 Task: Search for 'Boat Bassheads 110 Wired In-Ear Earphones' on Ajio and check its availability.
Action: Mouse moved to (812, 91)
Screenshot: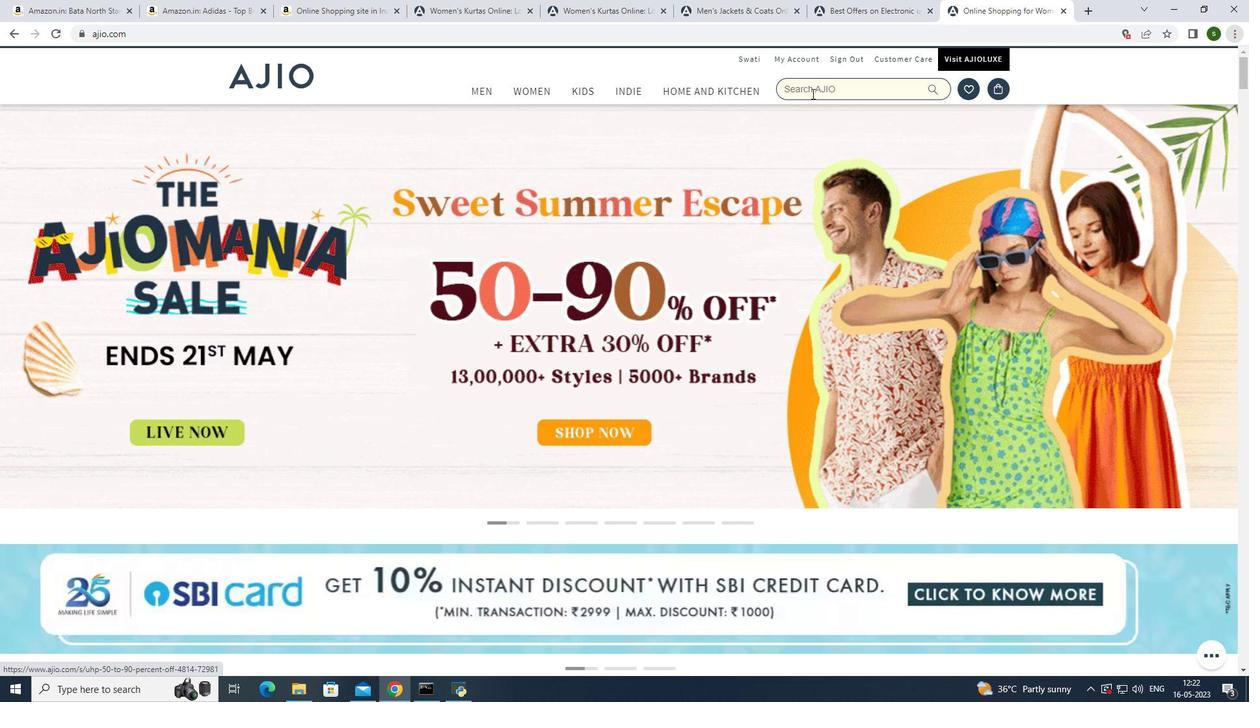 
Action: Mouse pressed left at (812, 91)
Screenshot: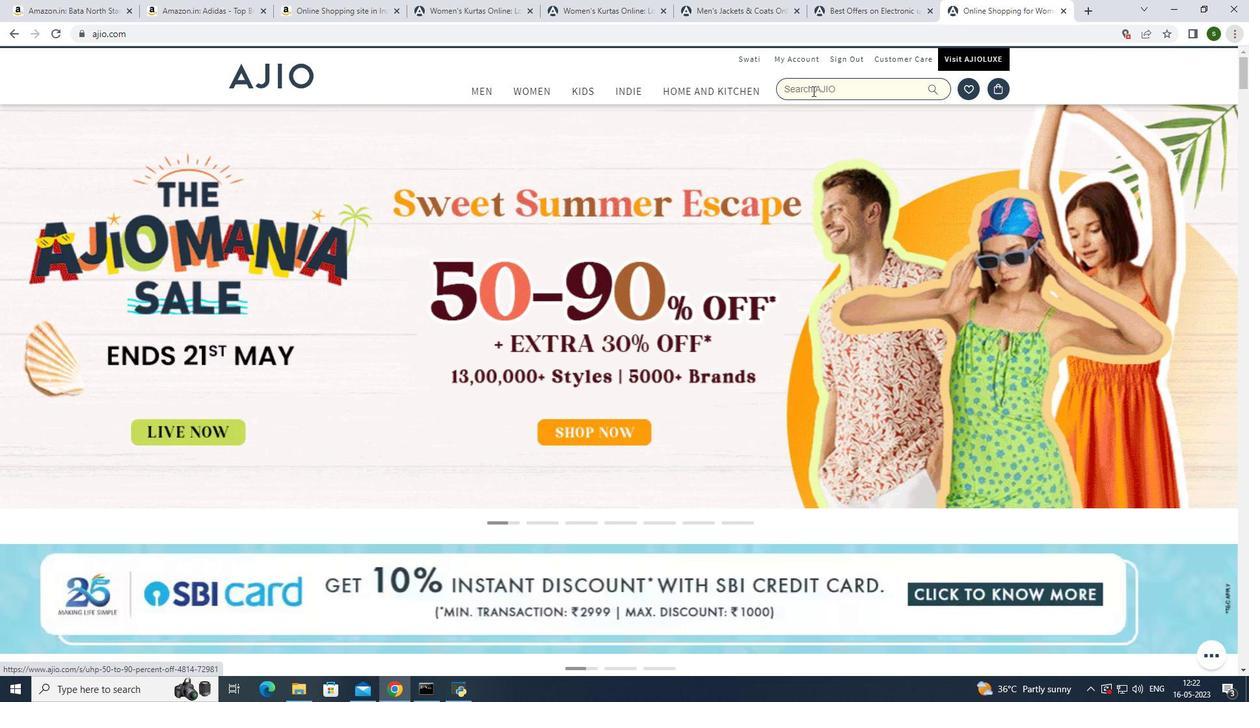 
Action: Key pressed electronic<Key.enter>
Screenshot: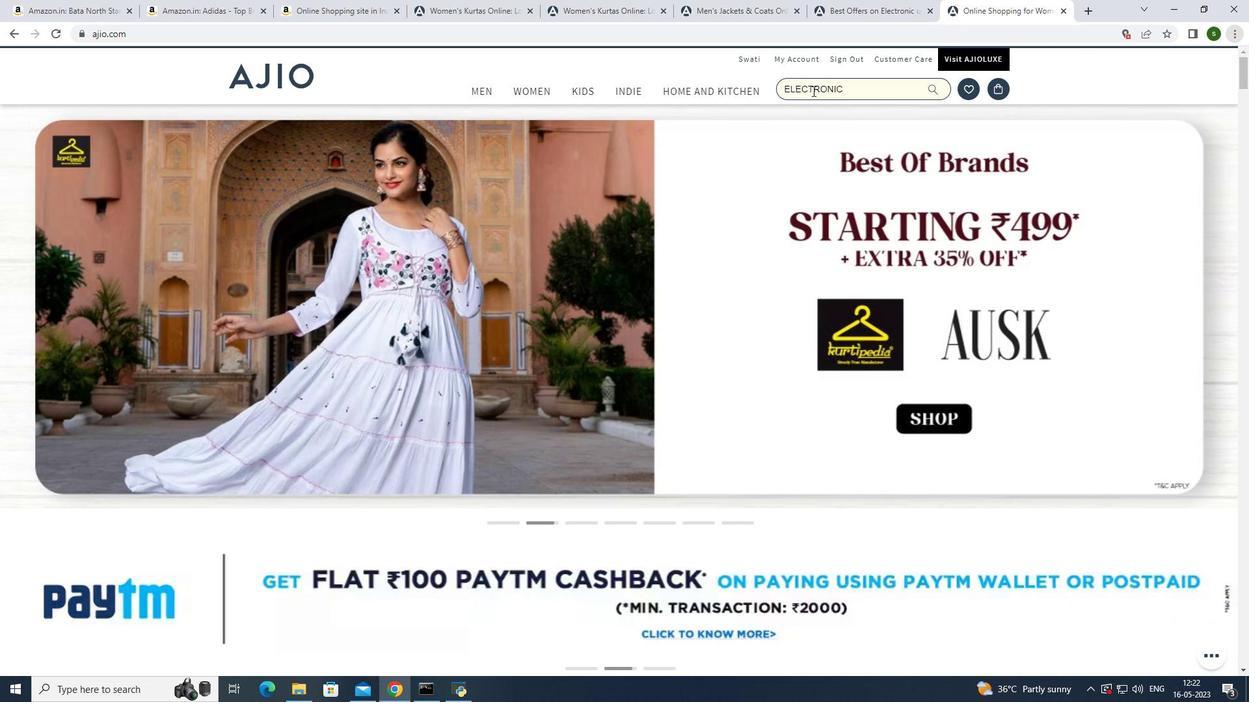 
Action: Mouse moved to (865, 370)
Screenshot: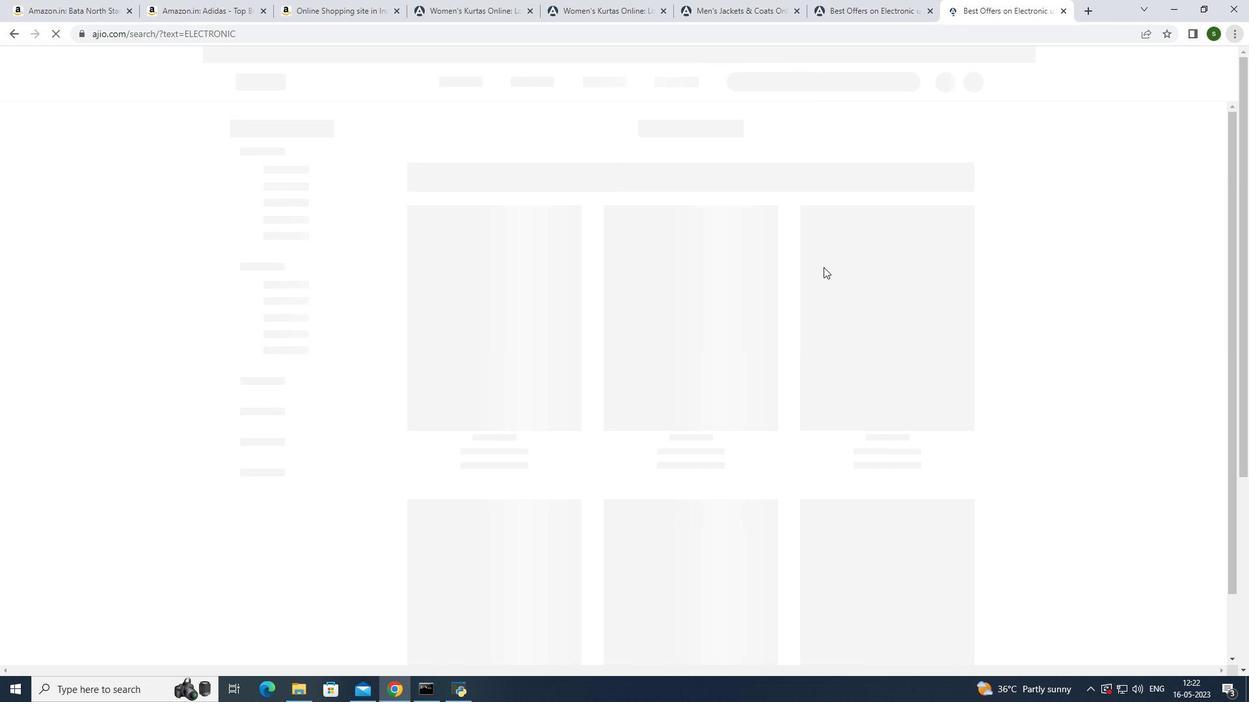 
Action: Mouse scrolled (865, 370) with delta (0, 0)
Screenshot: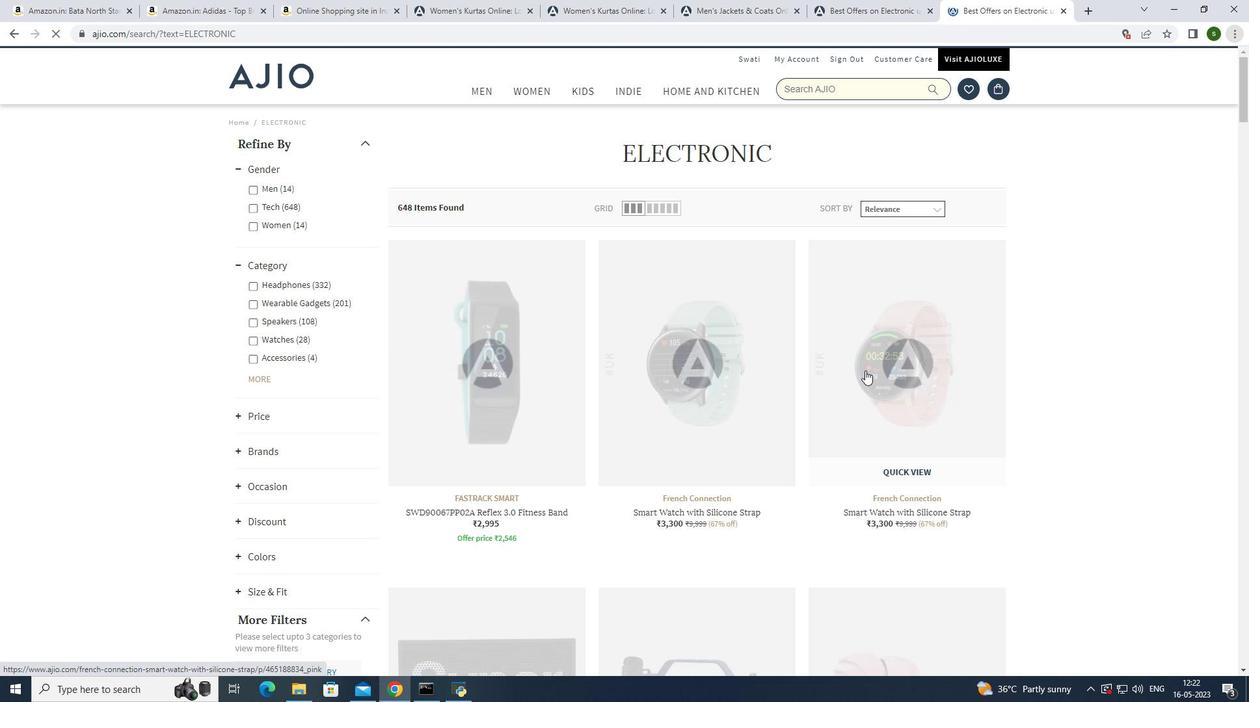 
Action: Mouse scrolled (865, 370) with delta (0, 0)
Screenshot: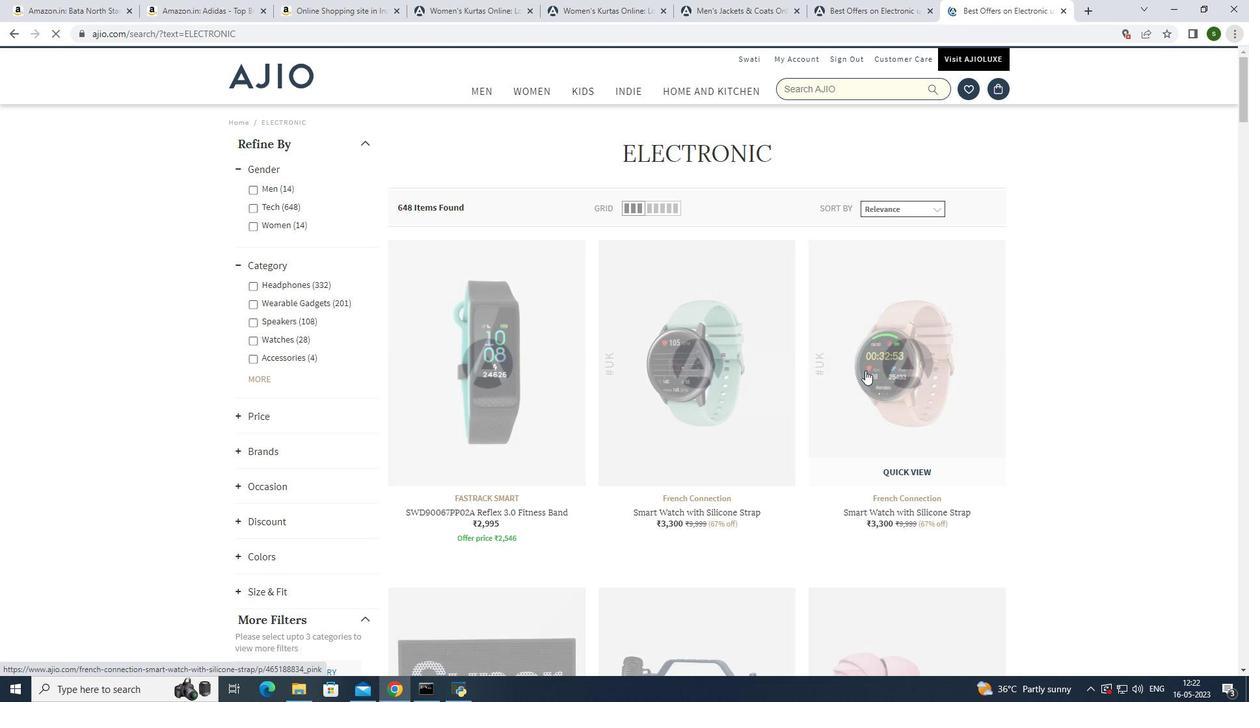 
Action: Mouse scrolled (865, 370) with delta (0, 0)
Screenshot: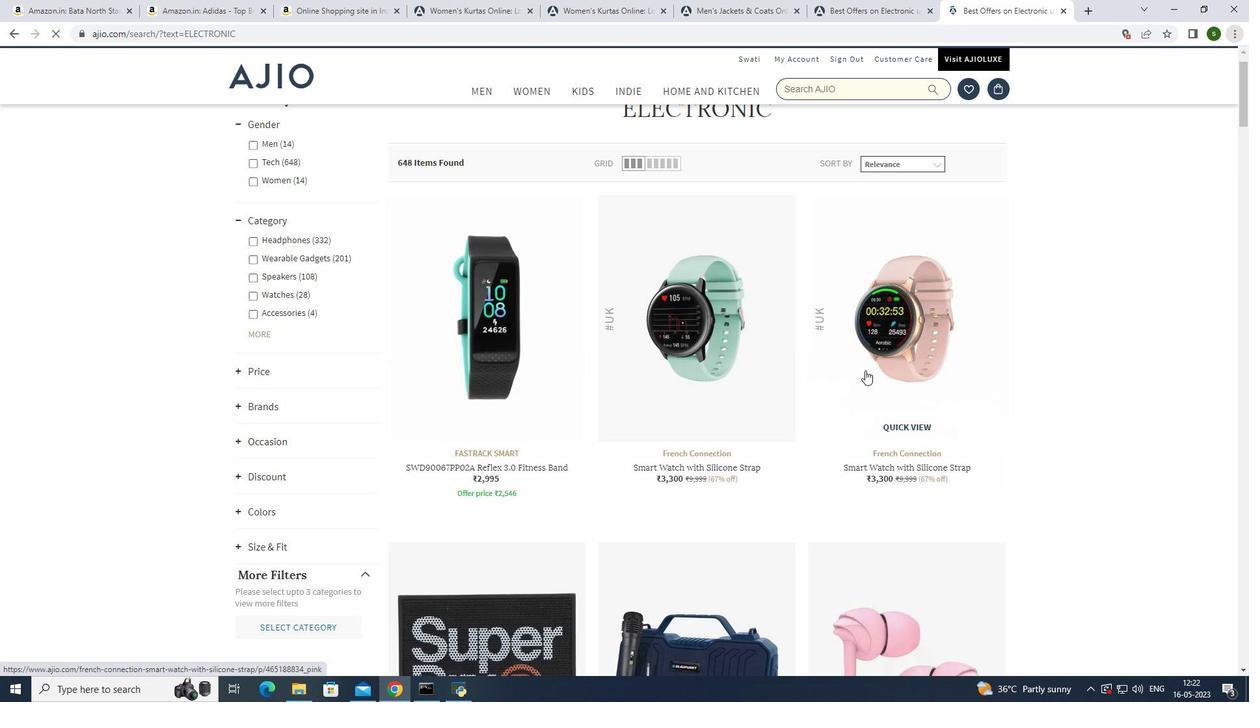 
Action: Mouse scrolled (865, 370) with delta (0, 0)
Screenshot: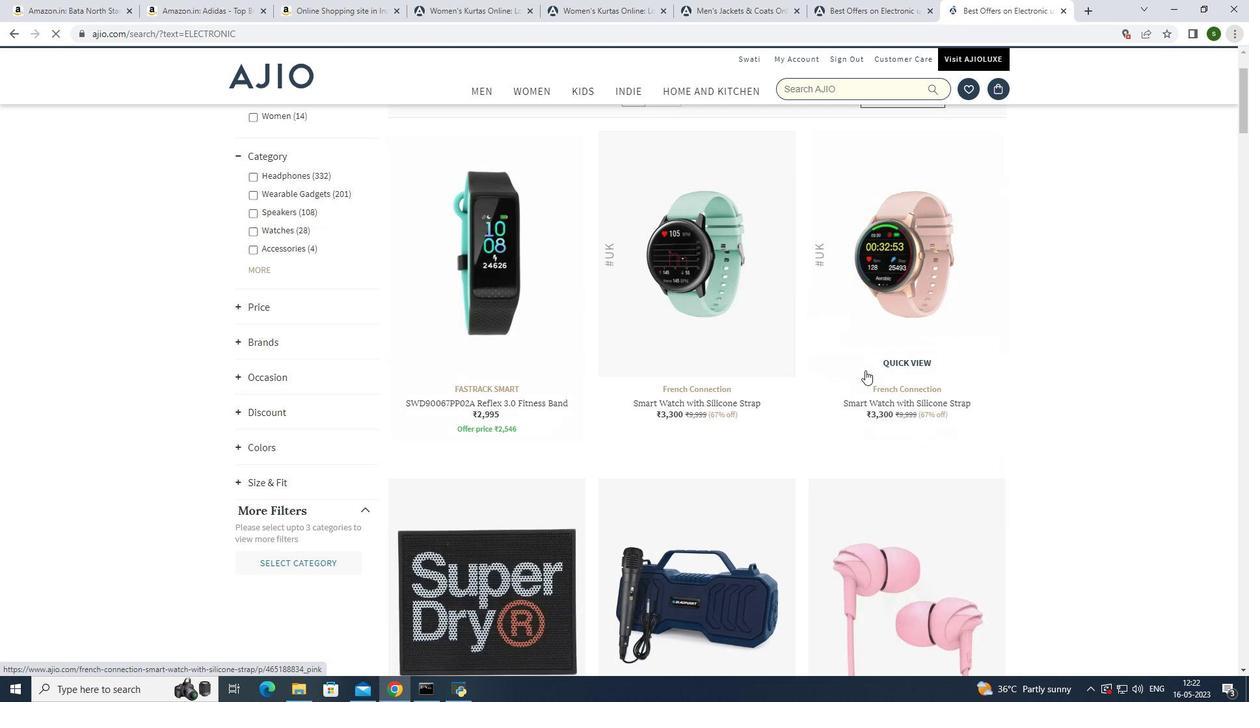 
Action: Mouse moved to (875, 408)
Screenshot: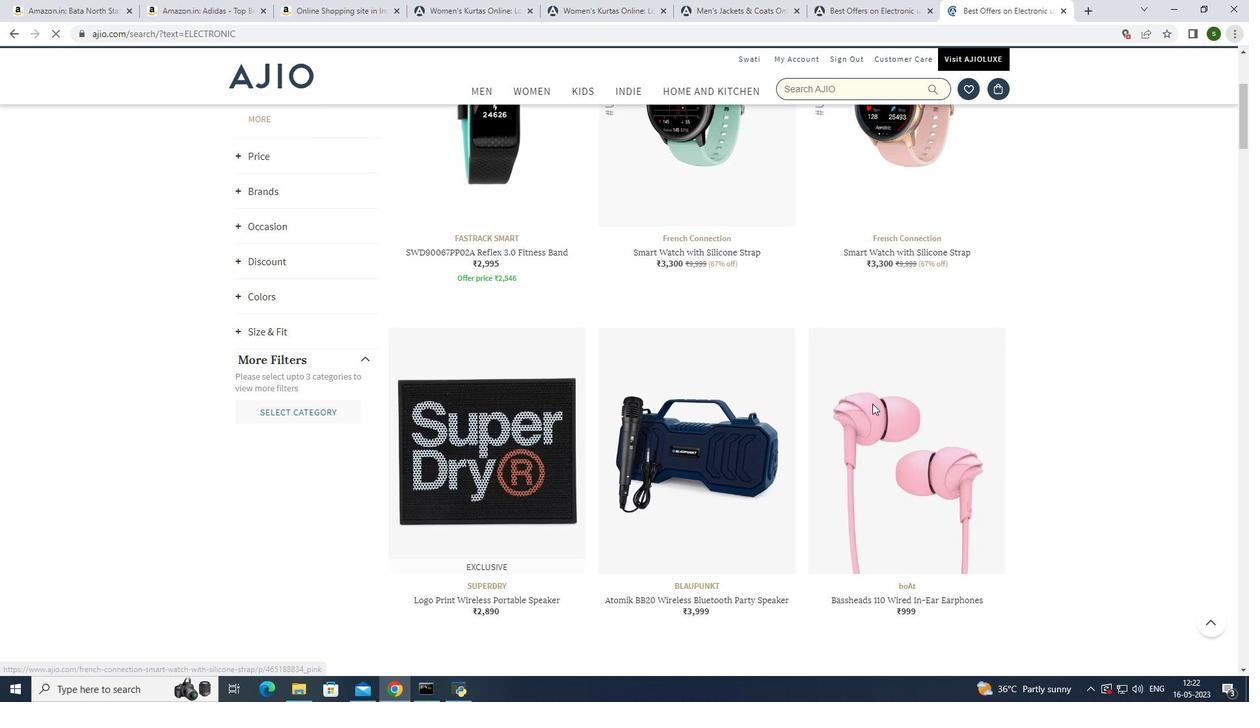 
Action: Mouse pressed left at (875, 408)
Screenshot: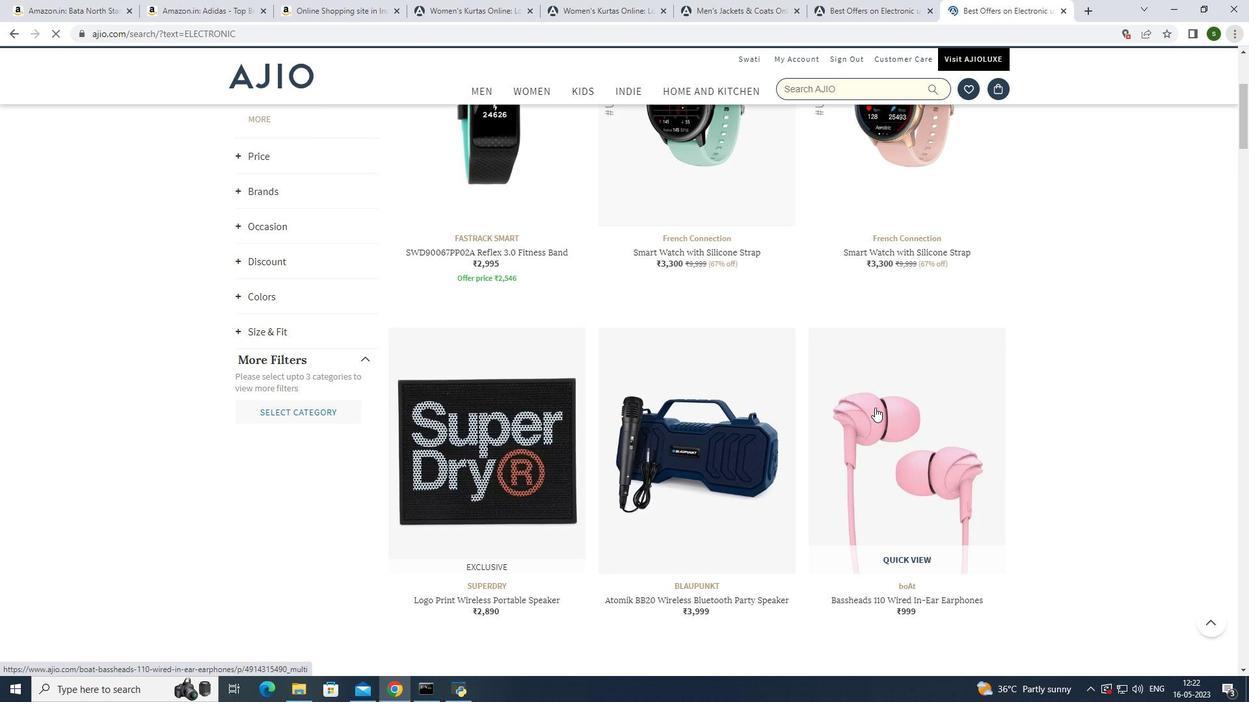 
Action: Mouse moved to (841, 401)
Screenshot: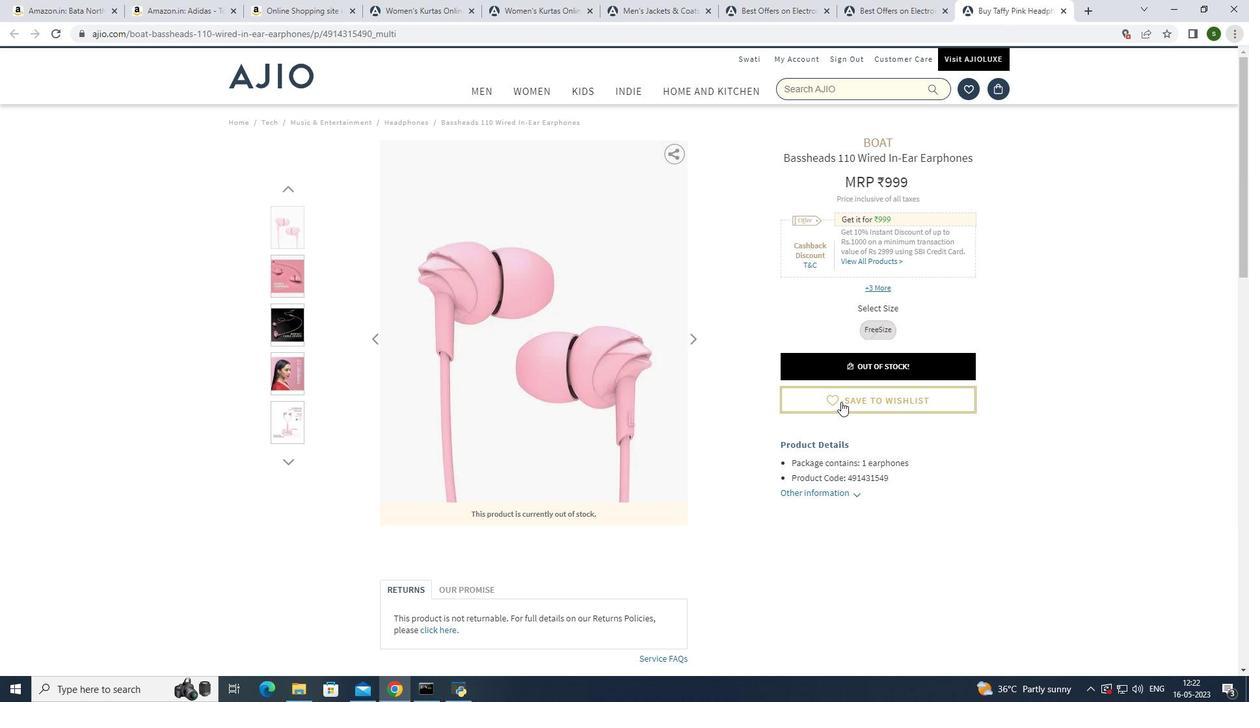 
Action: Mouse pressed left at (841, 401)
Screenshot: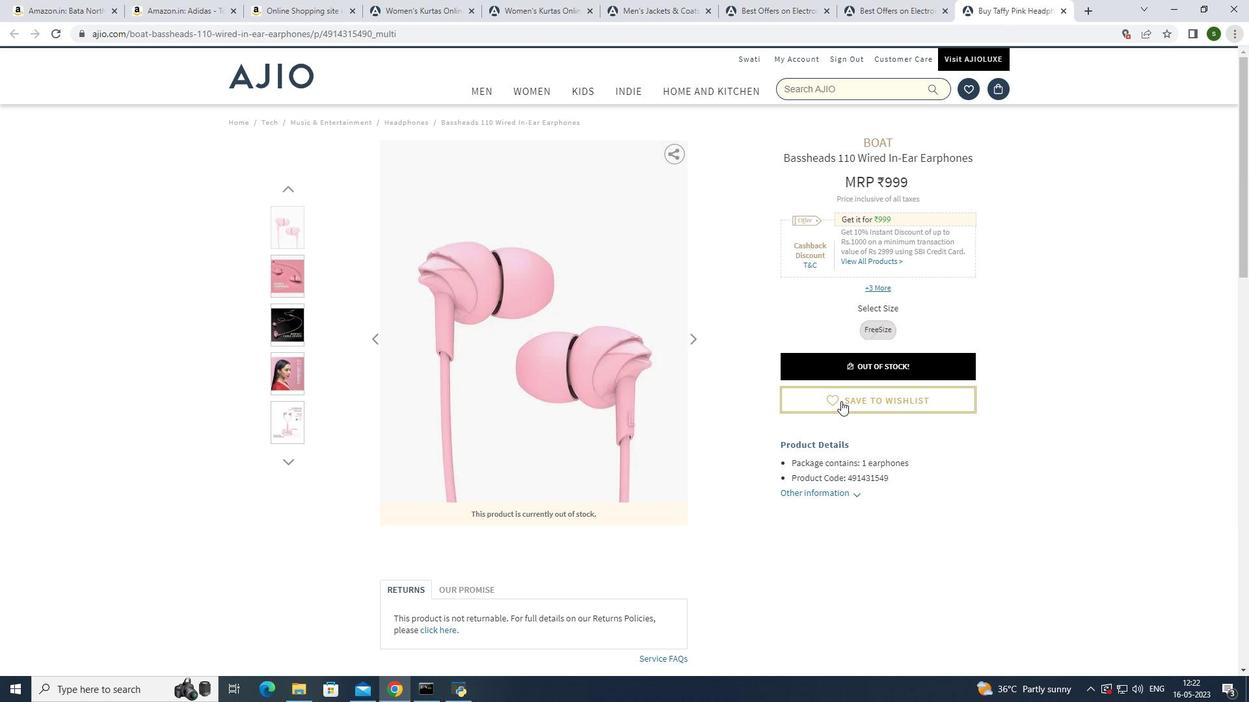 
Action: Mouse moved to (963, 463)
Screenshot: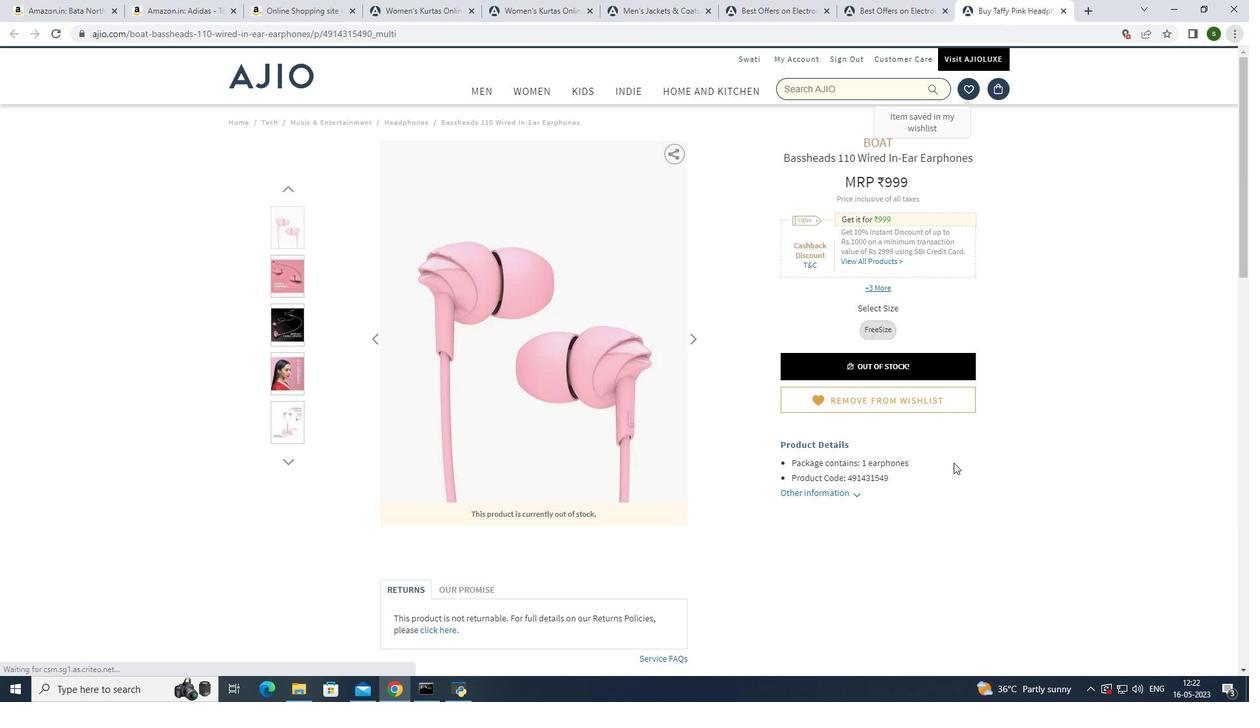 
